 Task: Add address "Sector-21, Gurgaon".
Action: Mouse moved to (947, 143)
Screenshot: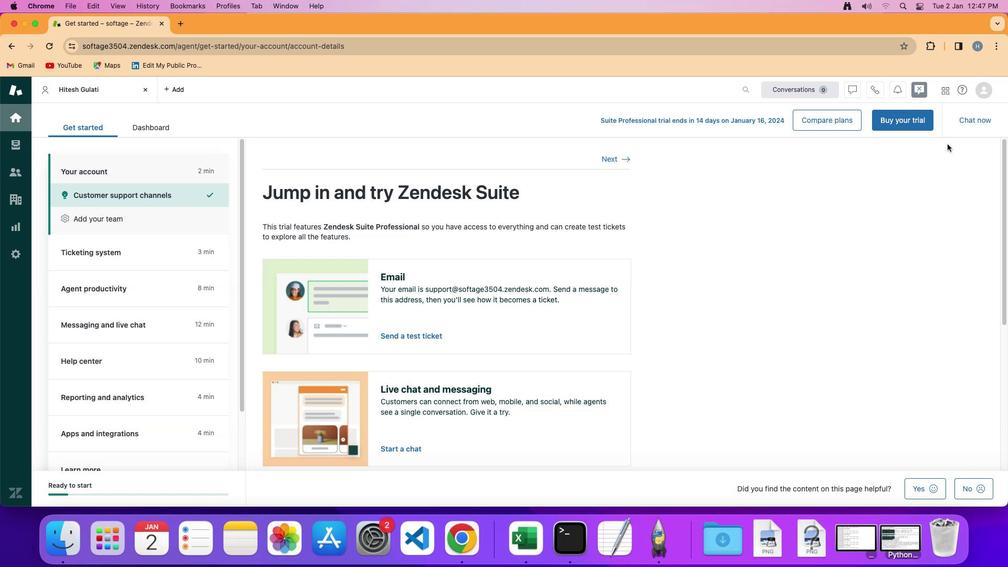 
Action: Mouse pressed left at (947, 143)
Screenshot: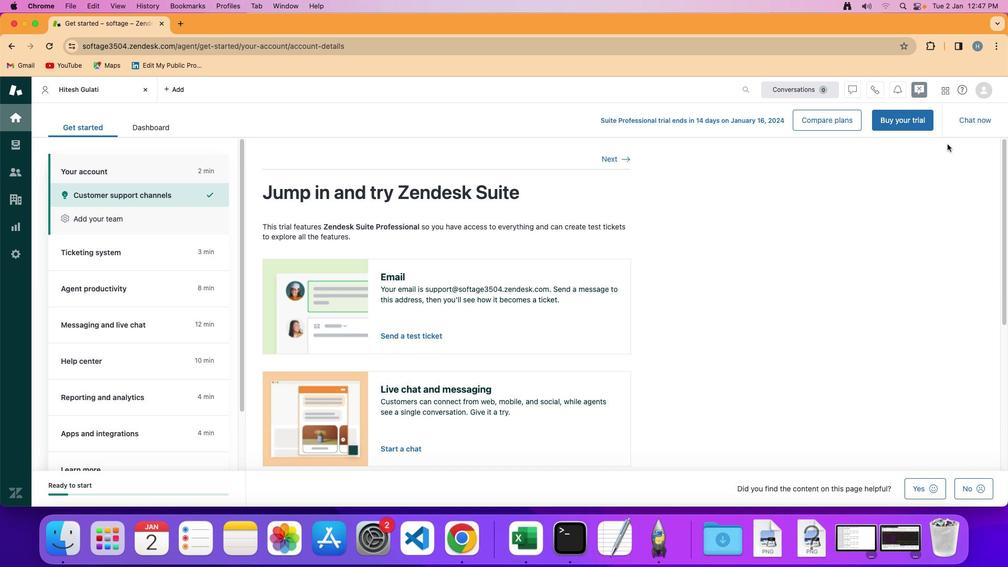 
Action: Mouse moved to (983, 88)
Screenshot: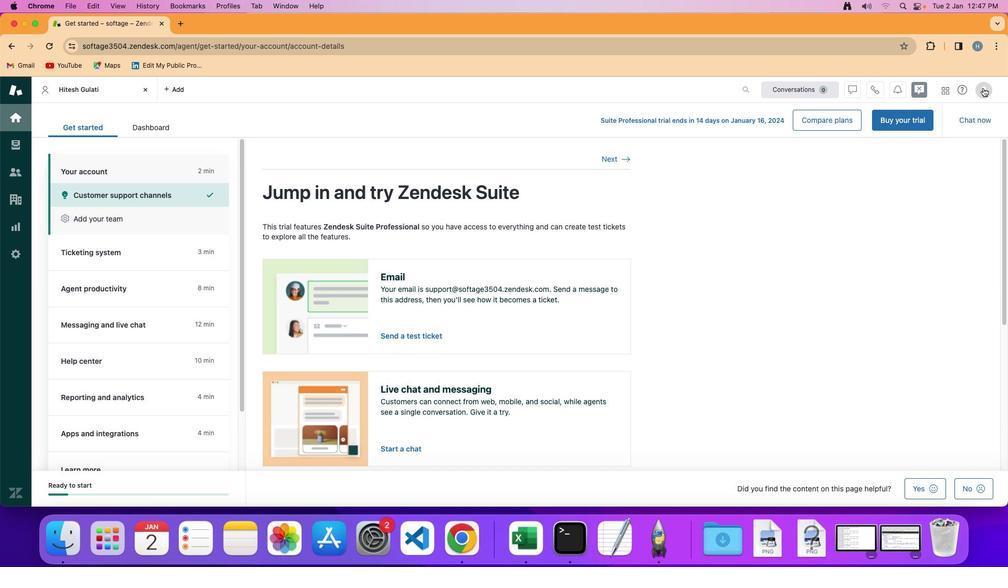 
Action: Mouse pressed left at (983, 88)
Screenshot: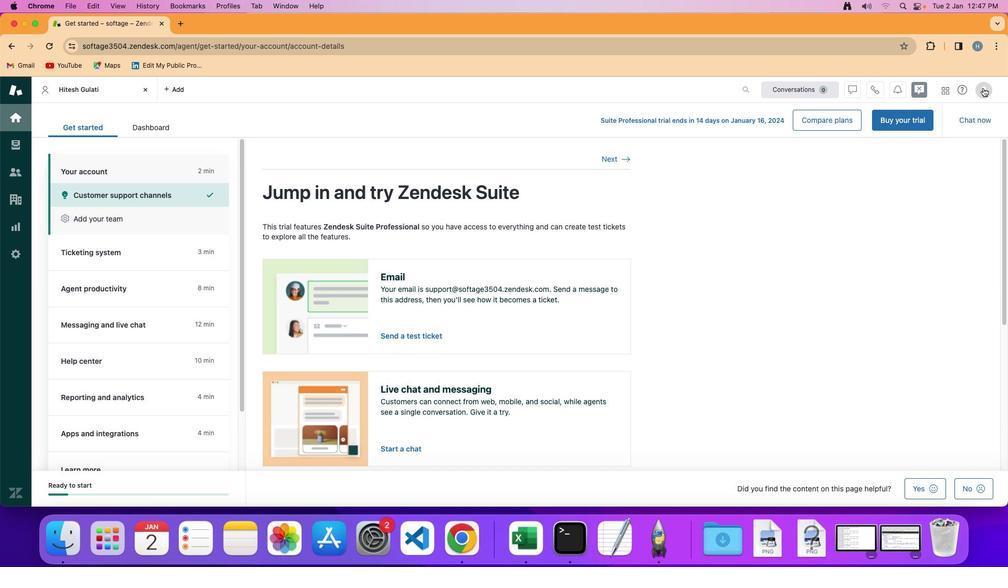 
Action: Mouse moved to (941, 117)
Screenshot: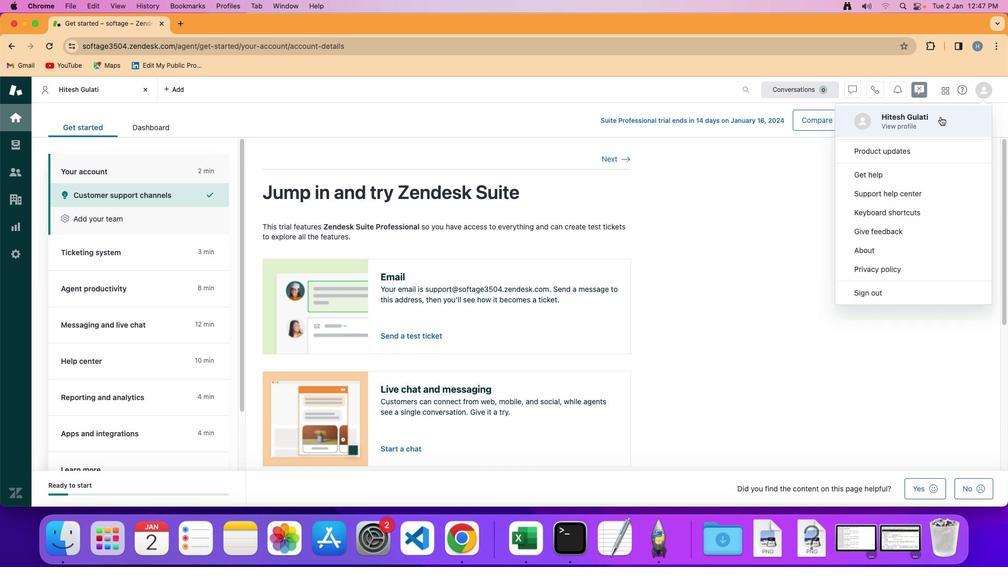 
Action: Mouse pressed left at (941, 117)
Screenshot: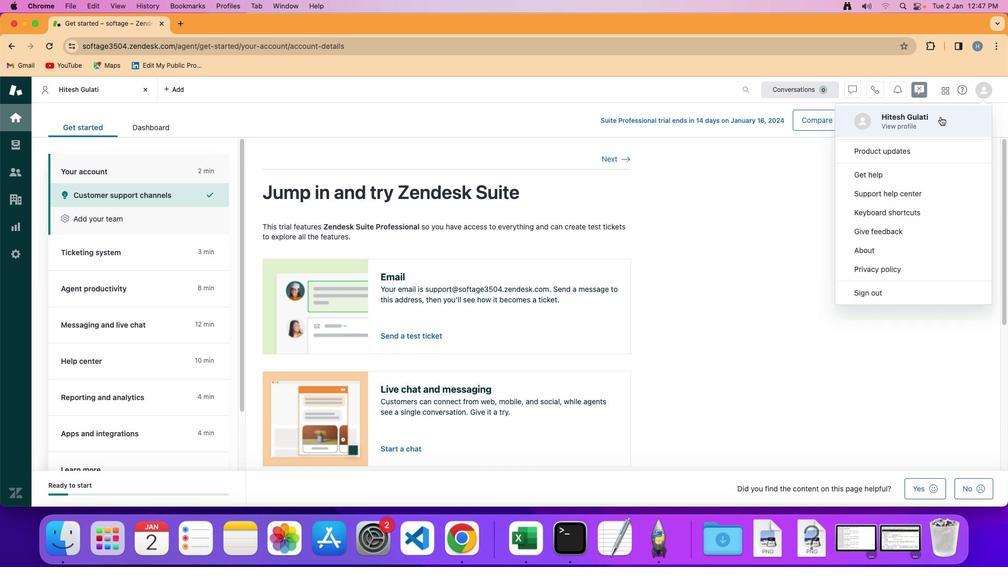 
Action: Mouse moved to (159, 346)
Screenshot: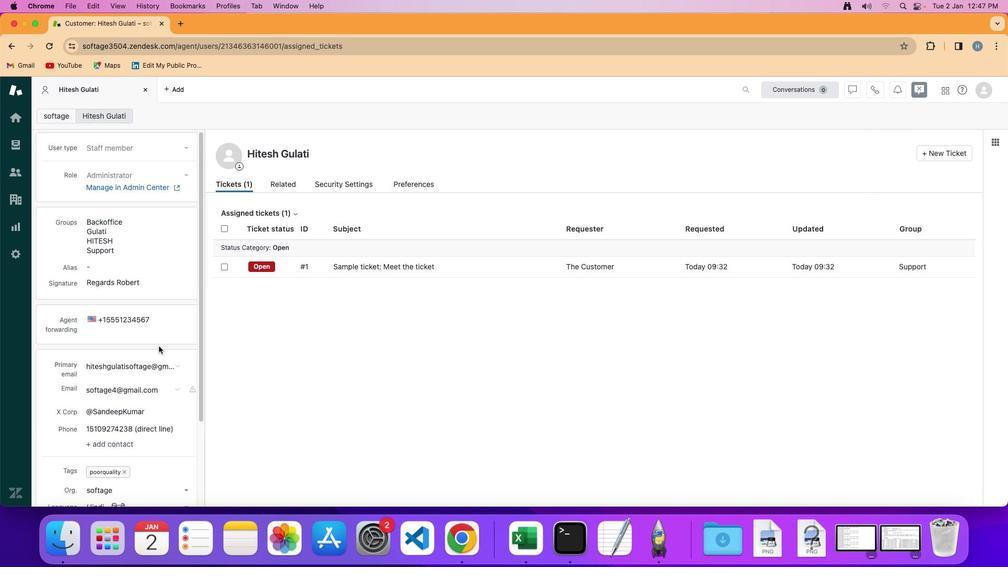 
Action: Mouse scrolled (159, 346) with delta (0, 0)
Screenshot: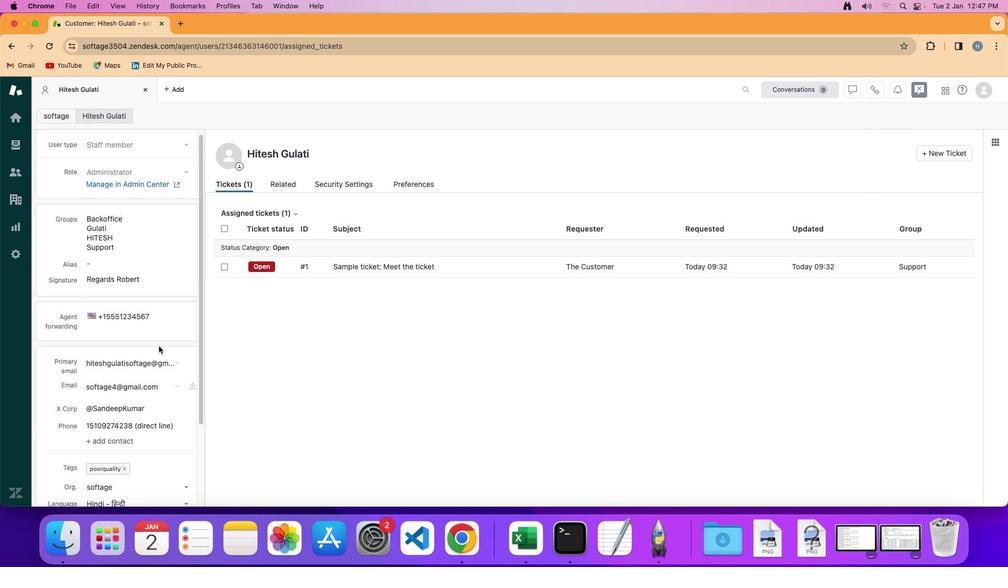 
Action: Mouse scrolled (159, 346) with delta (0, 0)
Screenshot: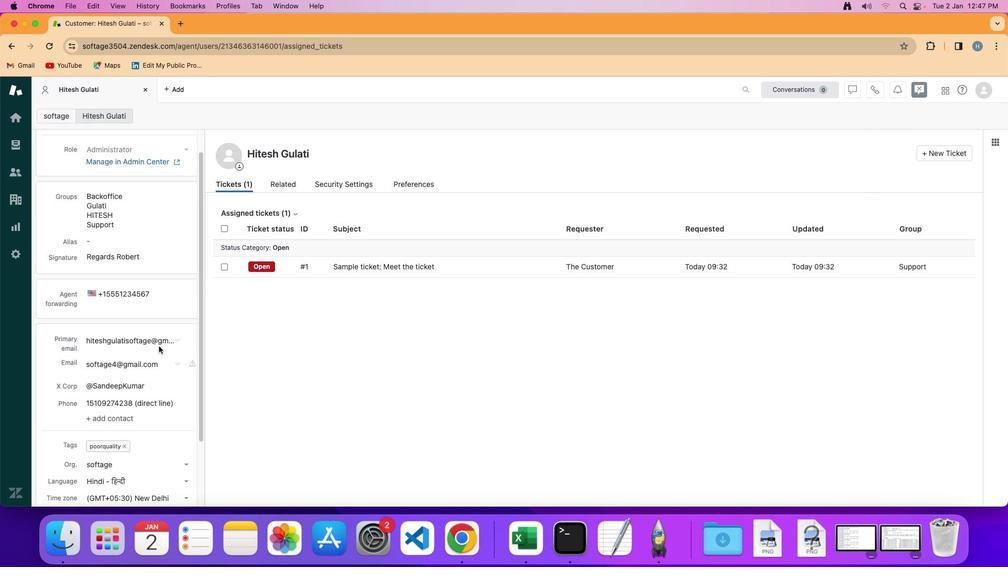 
Action: Mouse scrolled (159, 346) with delta (0, -1)
Screenshot: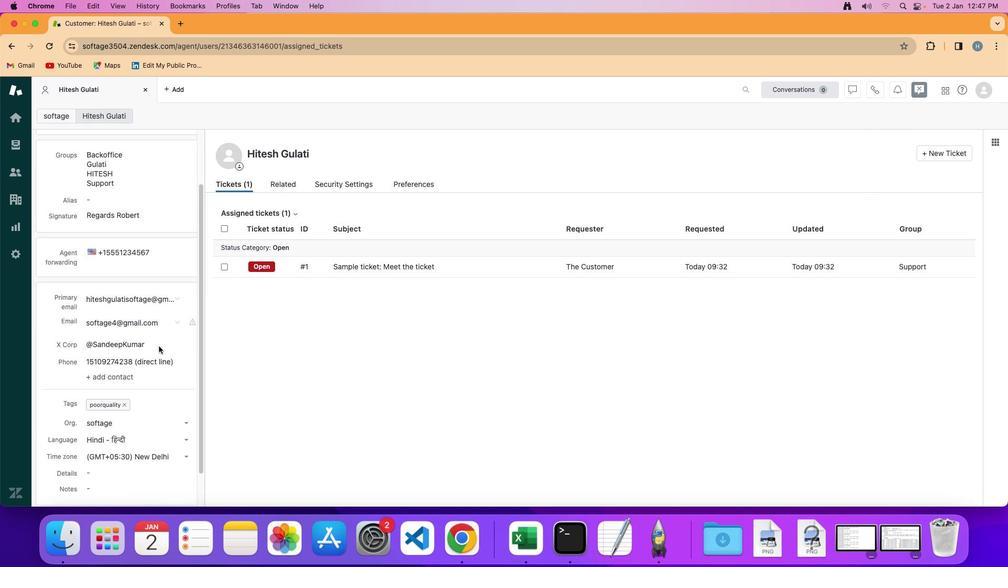 
Action: Mouse scrolled (159, 346) with delta (0, -2)
Screenshot: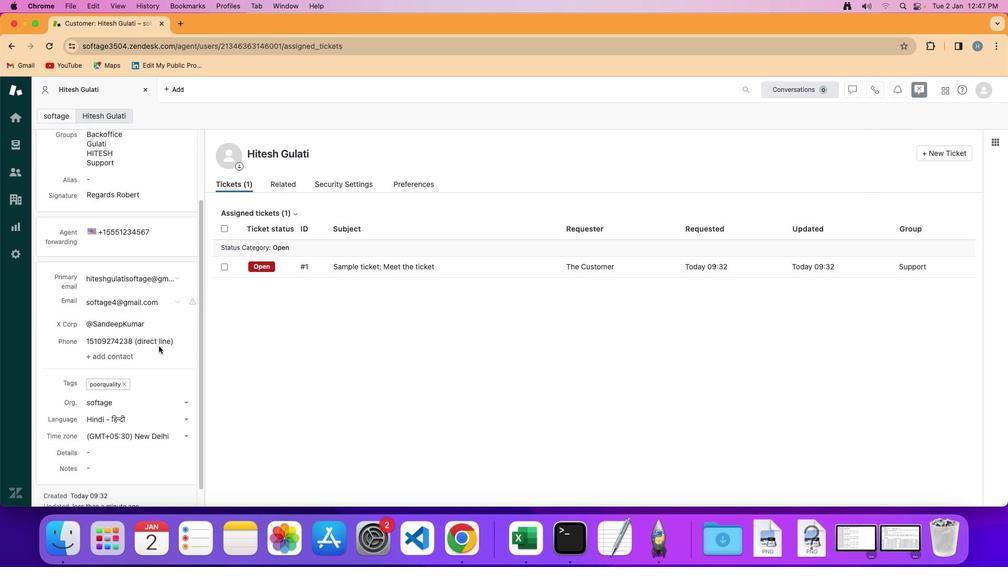 
Action: Mouse scrolled (159, 346) with delta (0, -2)
Screenshot: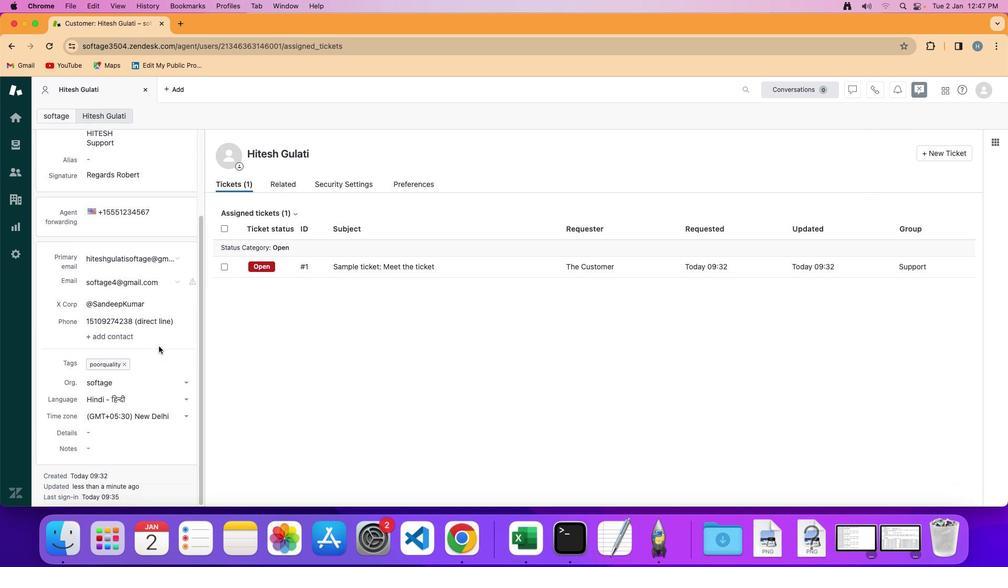 
Action: Mouse scrolled (159, 346) with delta (0, -2)
Screenshot: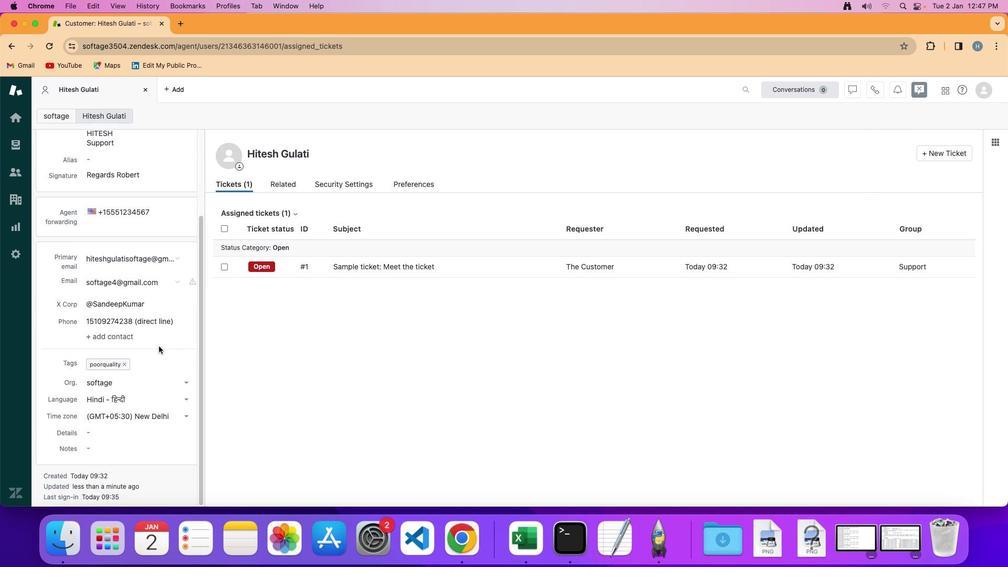 
Action: Mouse moved to (111, 432)
Screenshot: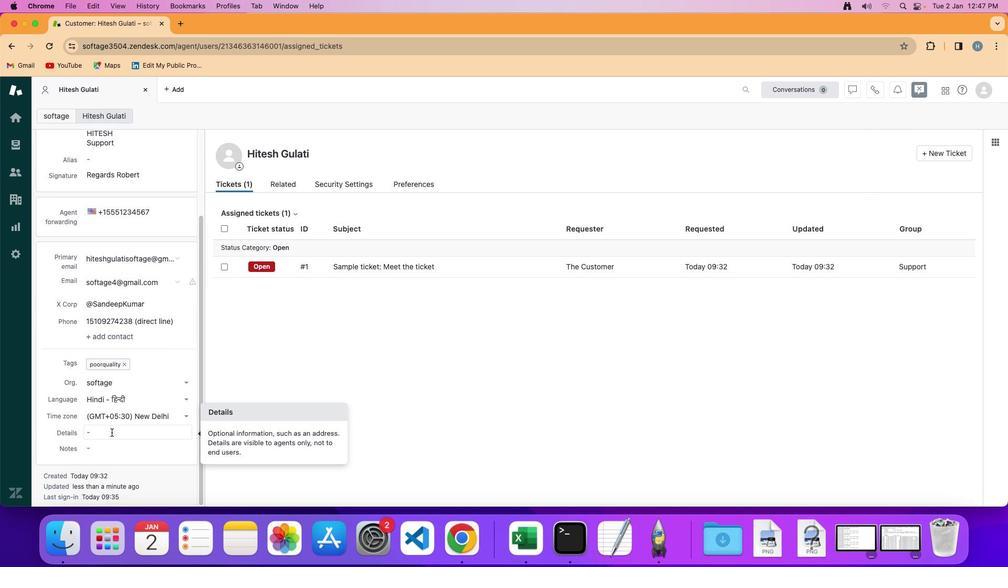 
Action: Mouse pressed left at (111, 432)
Screenshot: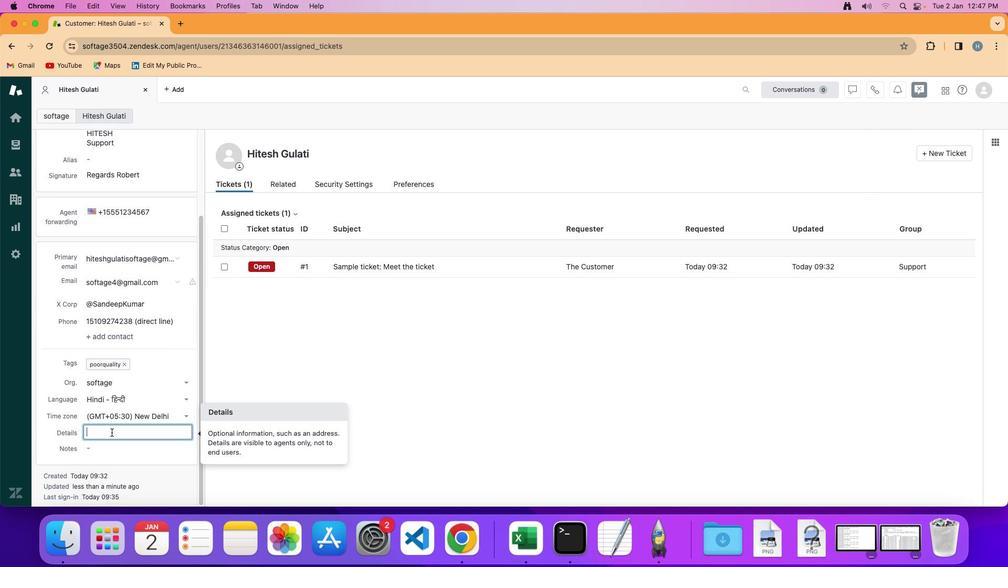 
Action: Key pressed Key.shift'S''e''c''t''o''r''-''2''1'','Key.spaceKey.shift'G''u''r''g''o'Key.backspace'a''o''n'
Screenshot: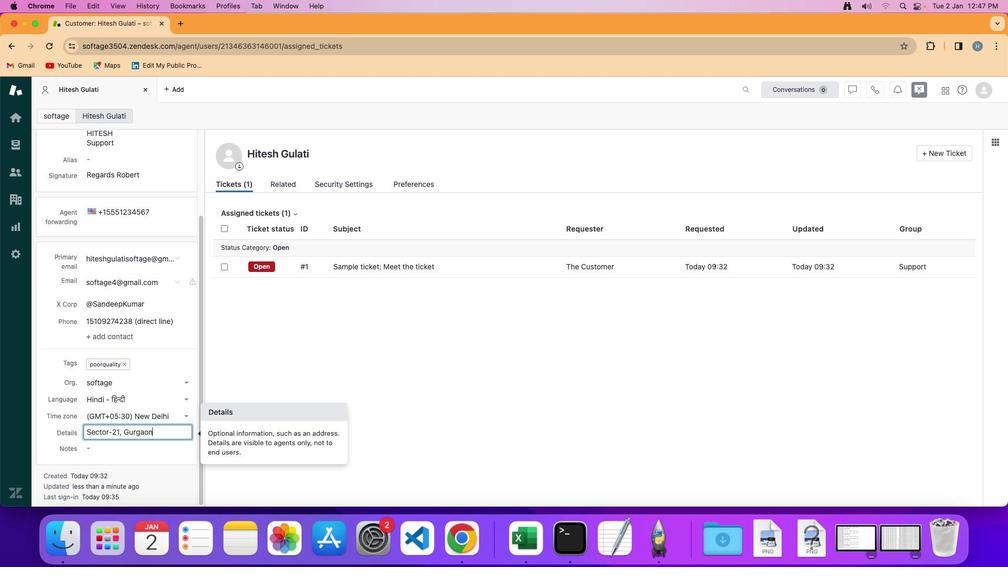 
Action: Mouse moved to (319, 427)
Screenshot: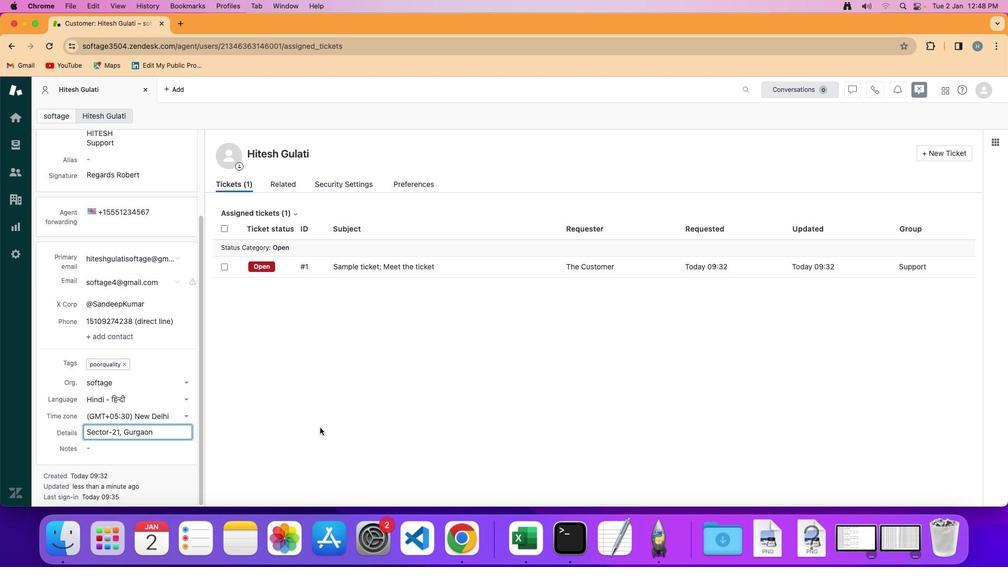 
Action: Mouse pressed left at (319, 427)
Screenshot: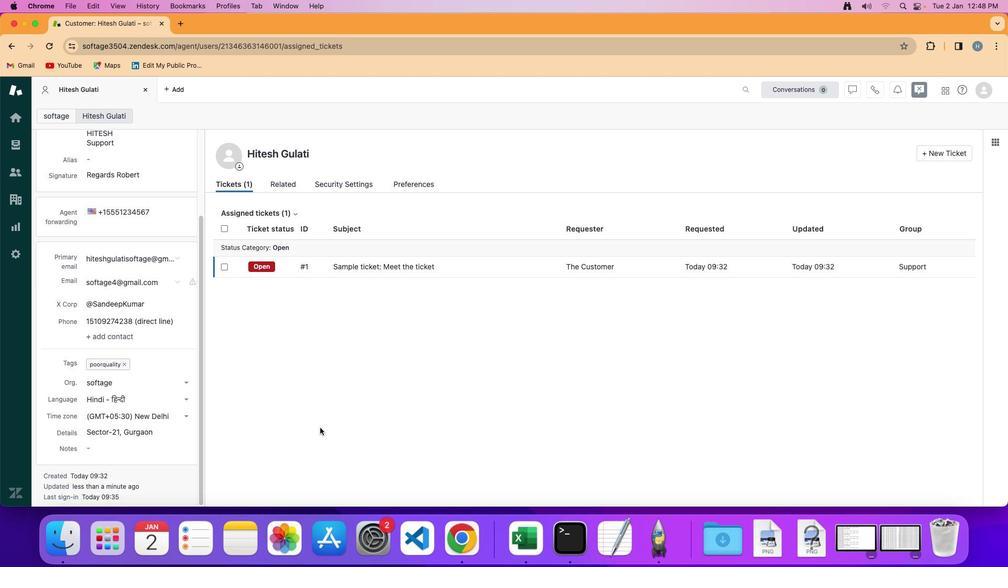 
